 Task: Add a column "Due date".
Action: Mouse scrolled (606, 428) with delta (0, -1)
Screenshot: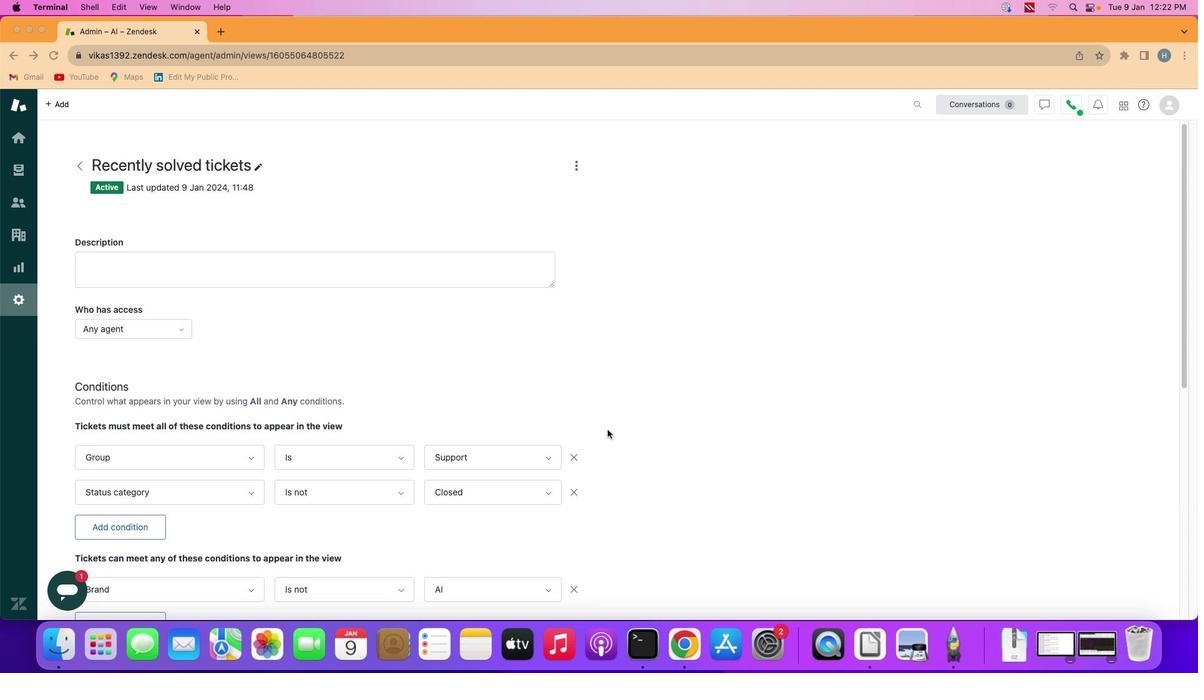 
Action: Mouse scrolled (606, 428) with delta (0, -1)
Screenshot: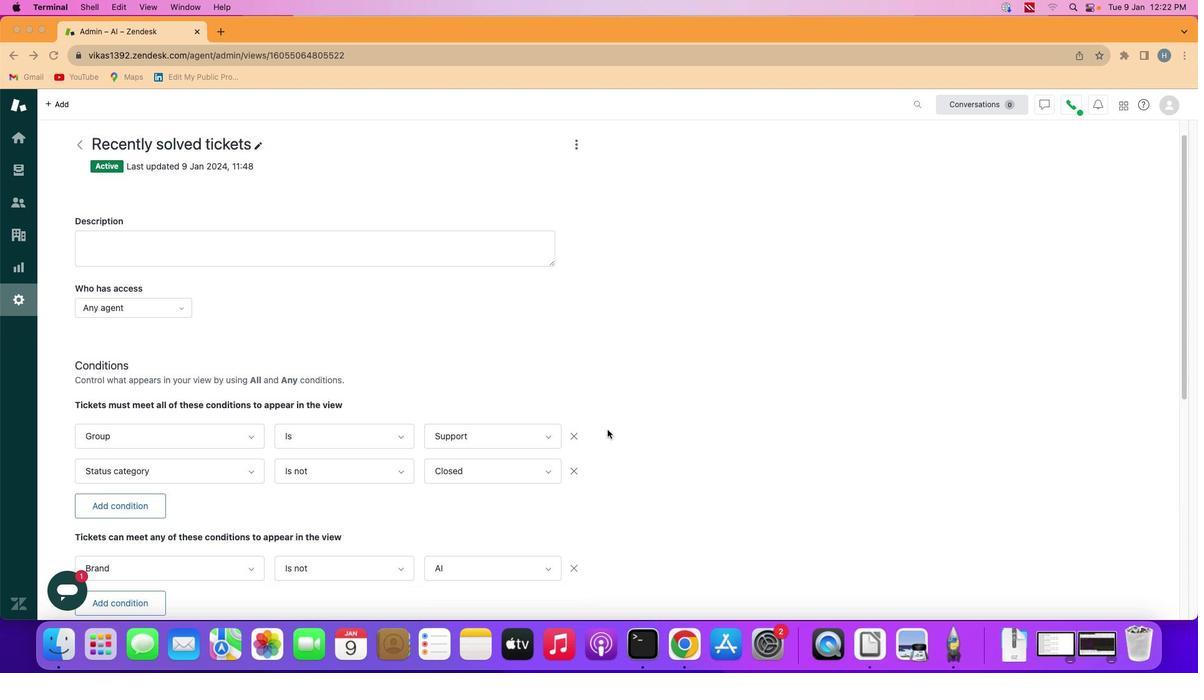 
Action: Mouse scrolled (606, 428) with delta (0, 0)
Screenshot: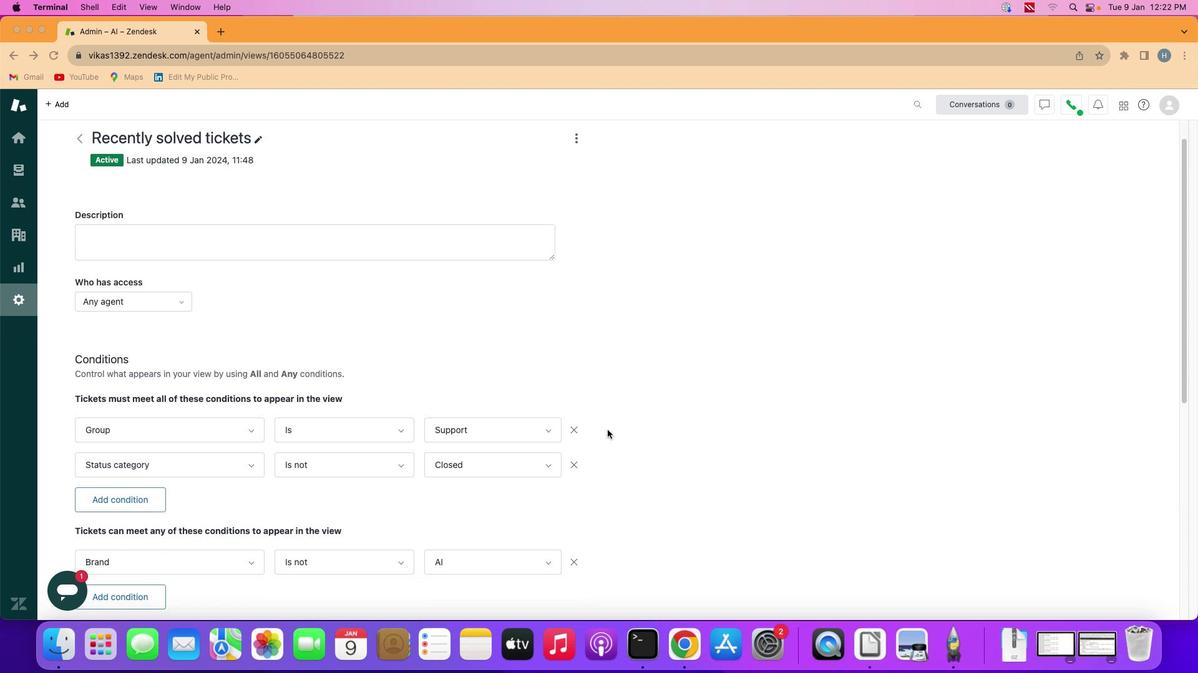 
Action: Mouse scrolled (606, 428) with delta (0, -1)
Screenshot: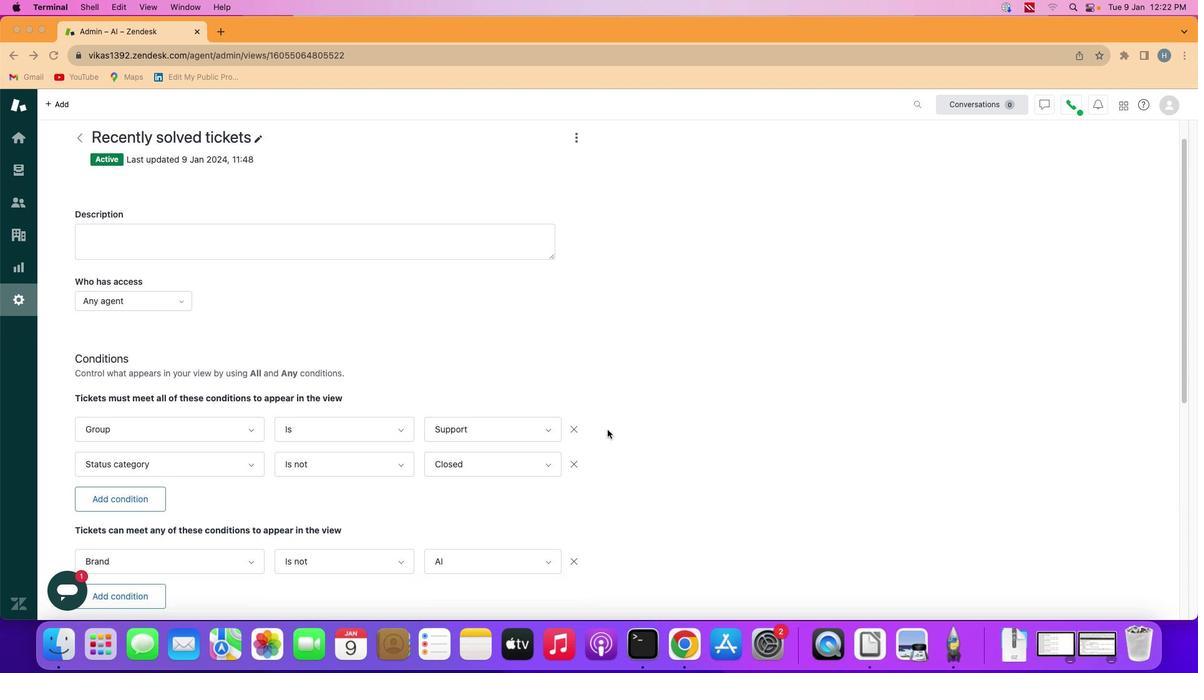 
Action: Mouse scrolled (606, 428) with delta (0, -1)
Screenshot: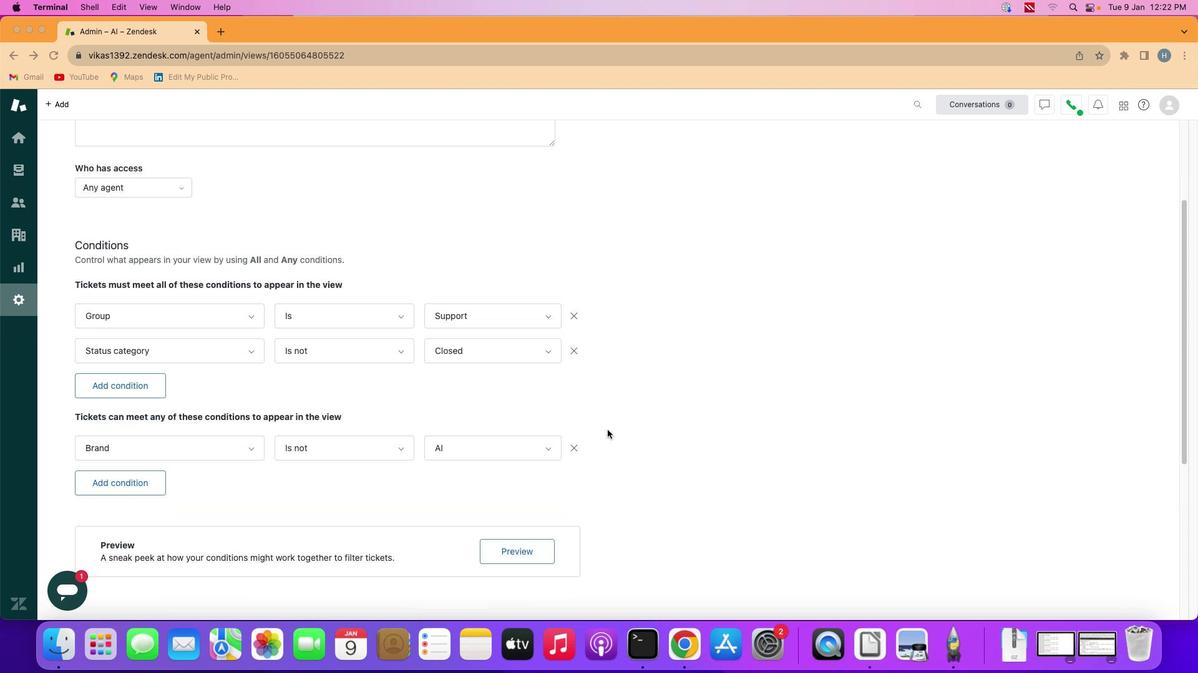 
Action: Mouse scrolled (606, 428) with delta (0, -1)
Screenshot: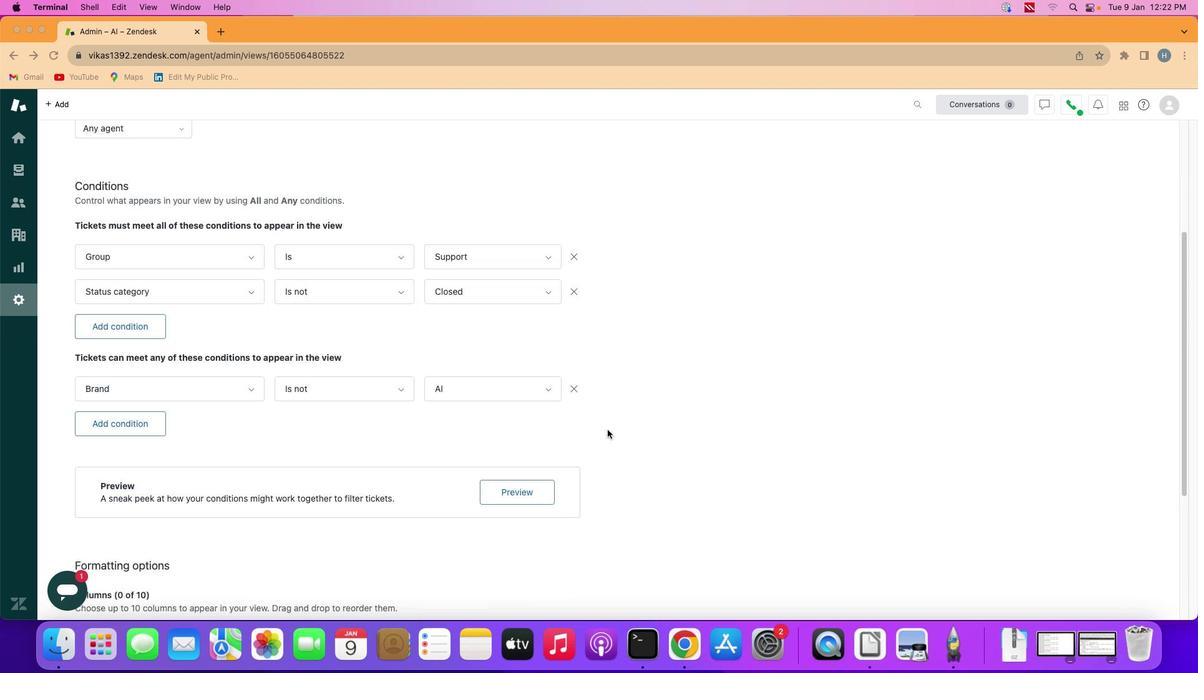 
Action: Mouse scrolled (606, 428) with delta (0, -1)
Screenshot: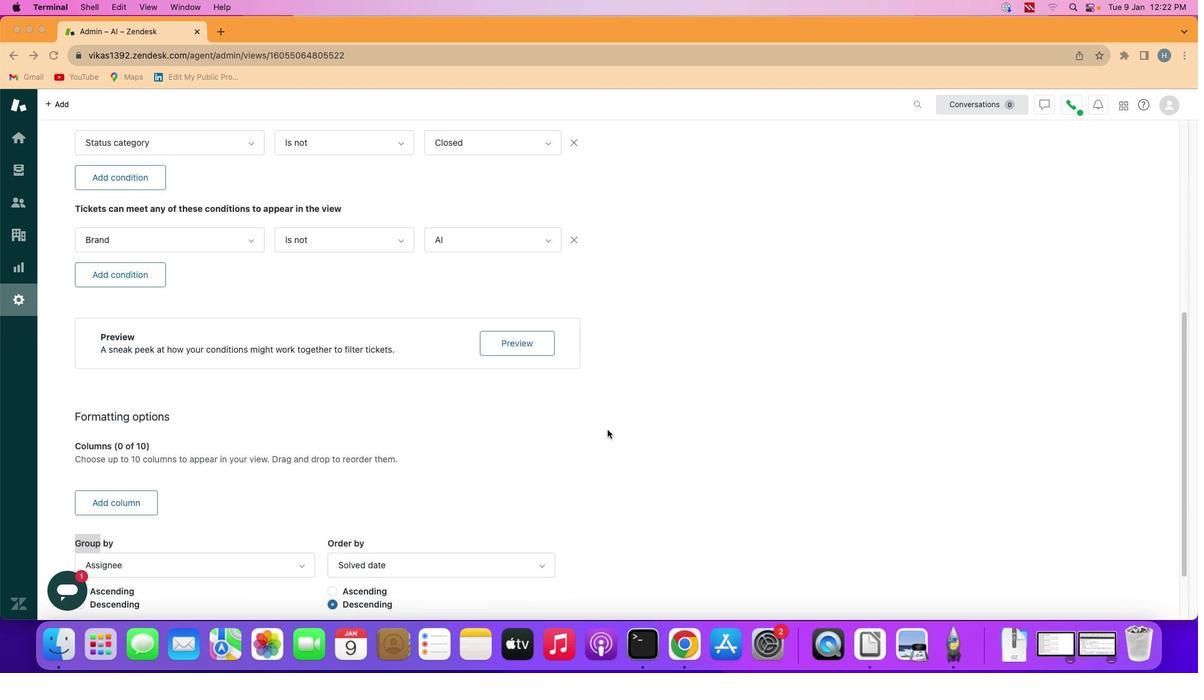 
Action: Mouse scrolled (606, 428) with delta (0, -2)
Screenshot: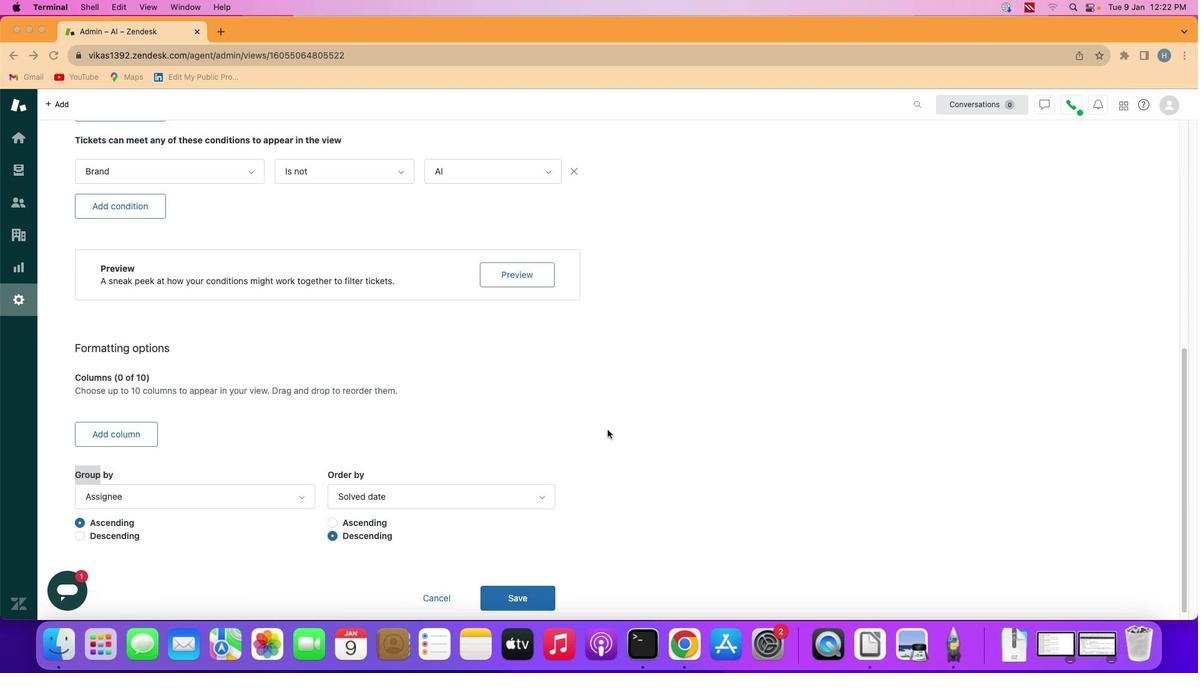 
Action: Mouse scrolled (606, 428) with delta (0, -3)
Screenshot: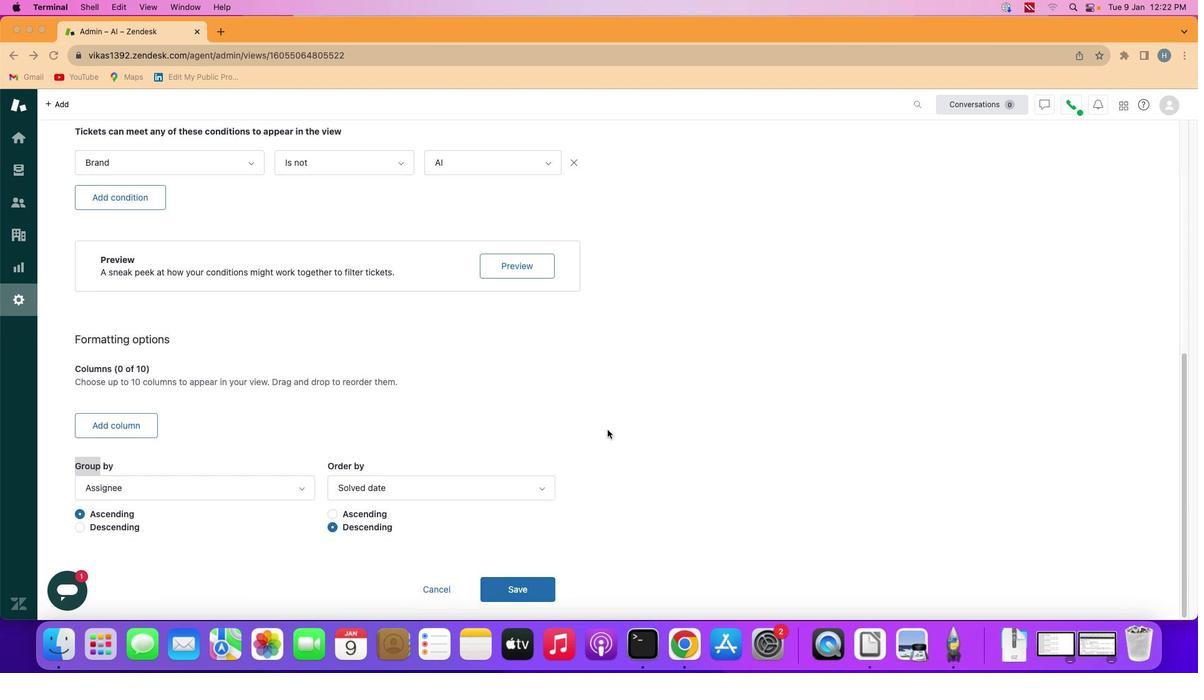 
Action: Mouse scrolled (606, 428) with delta (0, -3)
Screenshot: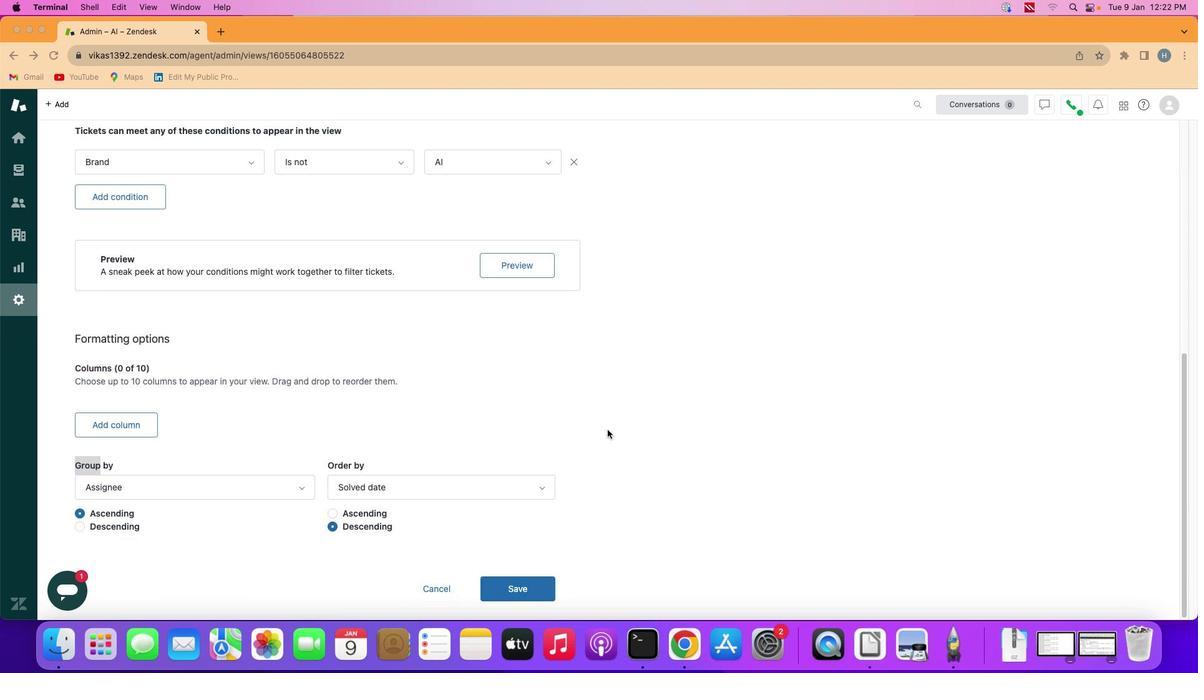 
Action: Mouse scrolled (606, 428) with delta (0, -3)
Screenshot: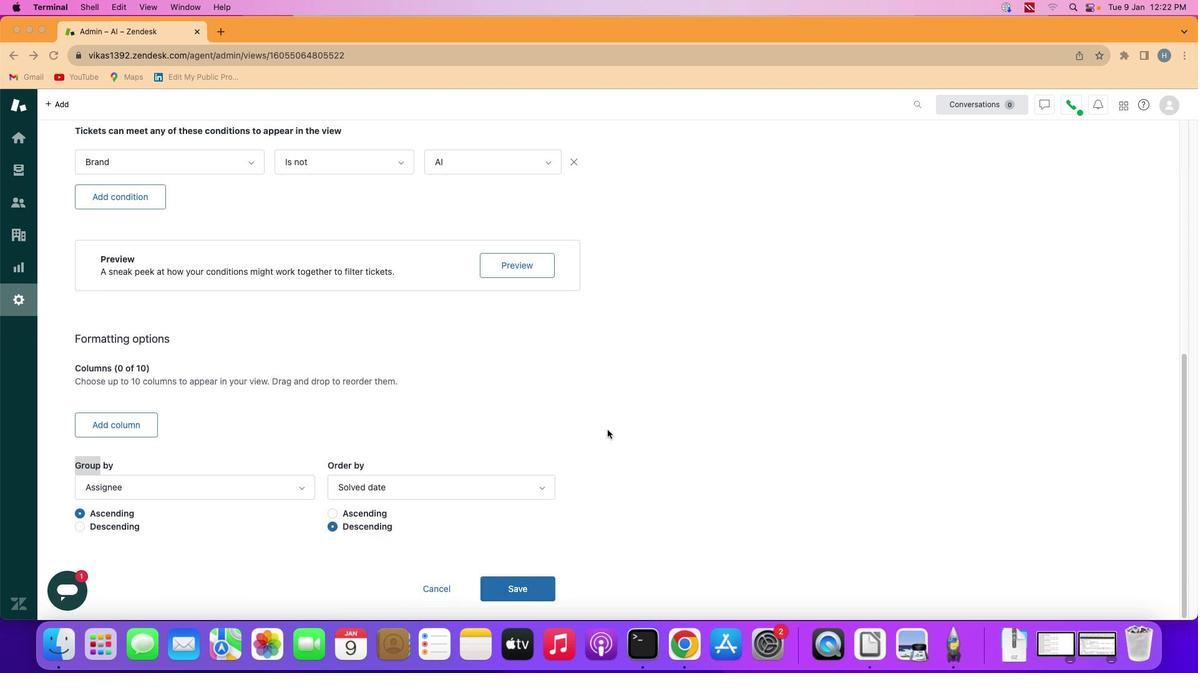 
Action: Mouse scrolled (606, 428) with delta (0, -1)
Screenshot: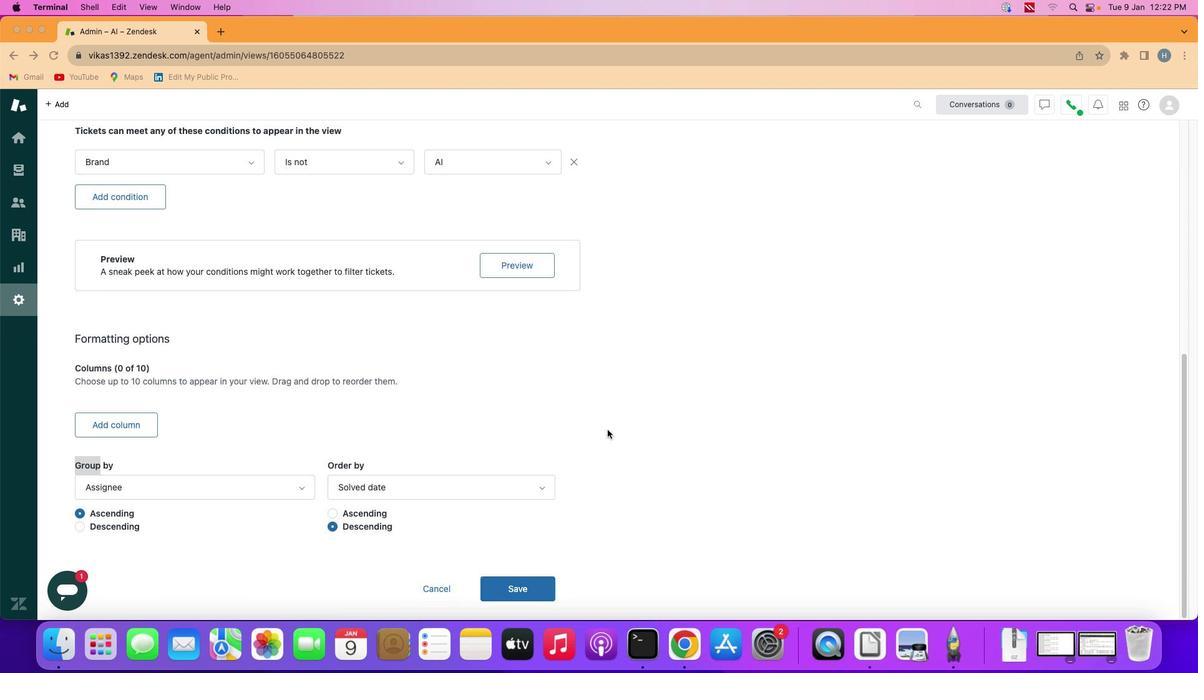 
Action: Mouse scrolled (606, 428) with delta (0, -1)
Screenshot: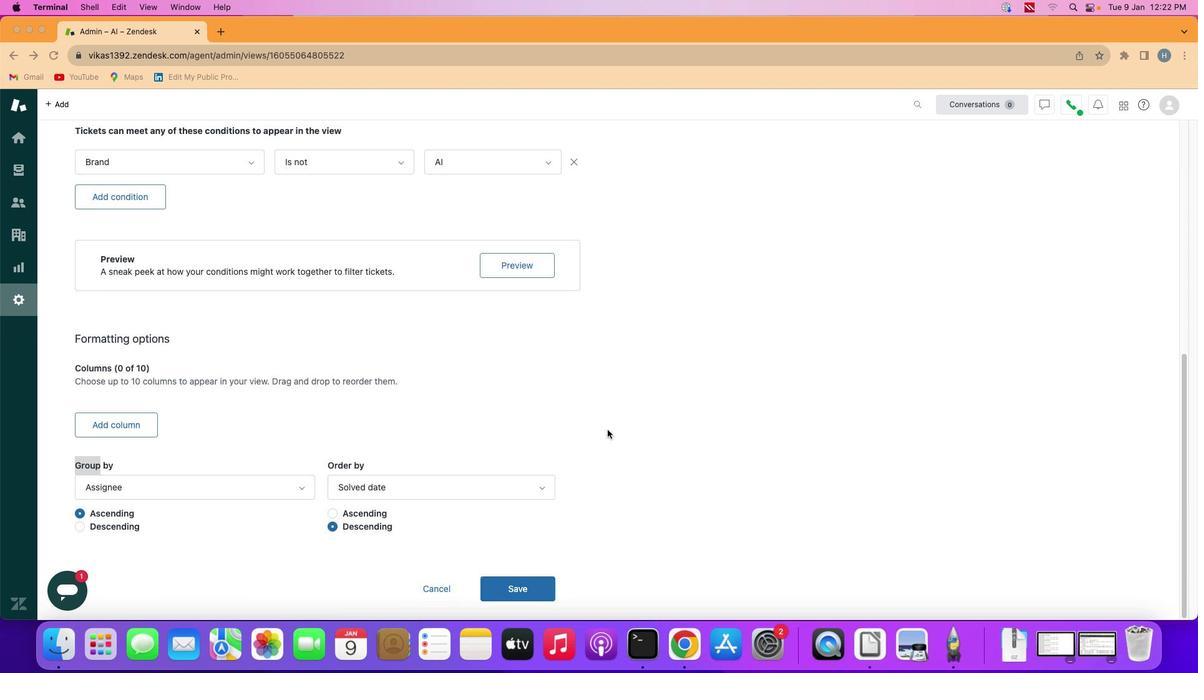 
Action: Mouse scrolled (606, 428) with delta (0, -1)
Screenshot: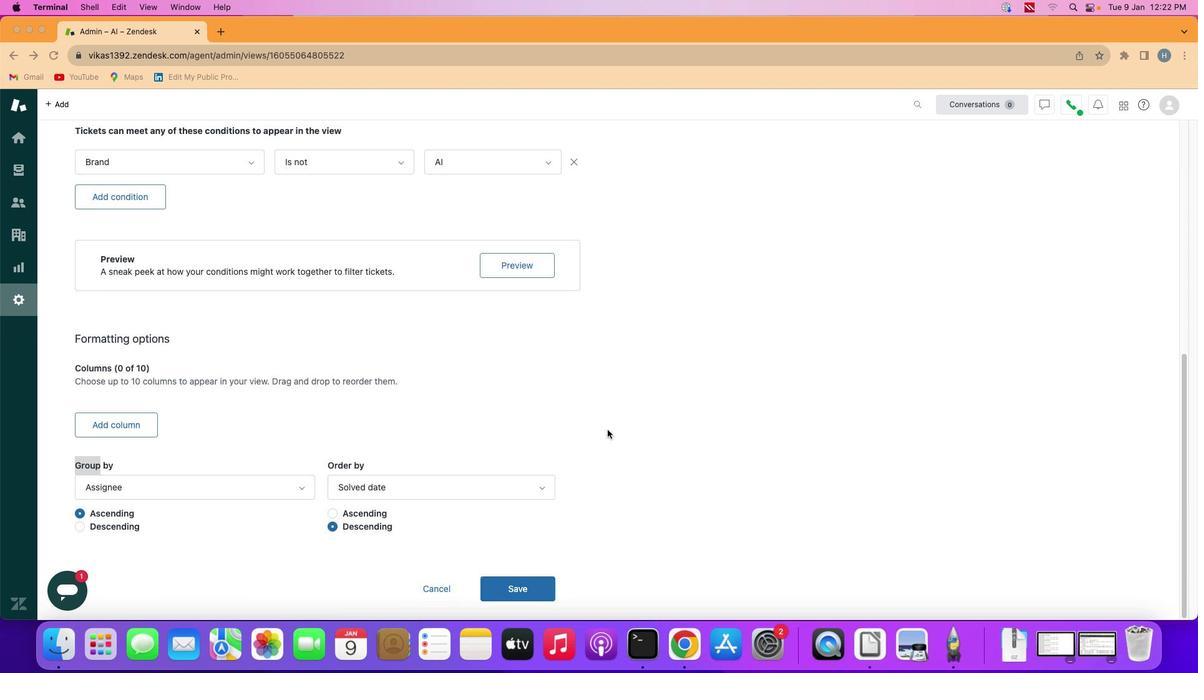 
Action: Mouse scrolled (606, 428) with delta (0, -1)
Screenshot: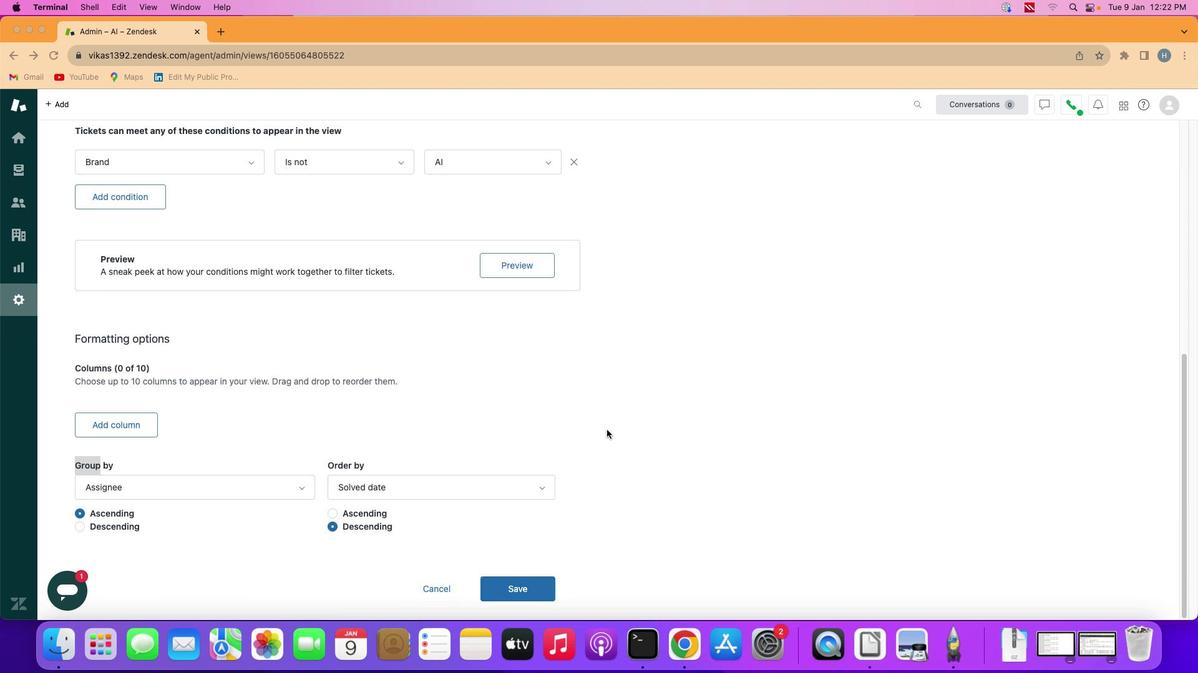 
Action: Mouse scrolled (606, 428) with delta (0, -2)
Screenshot: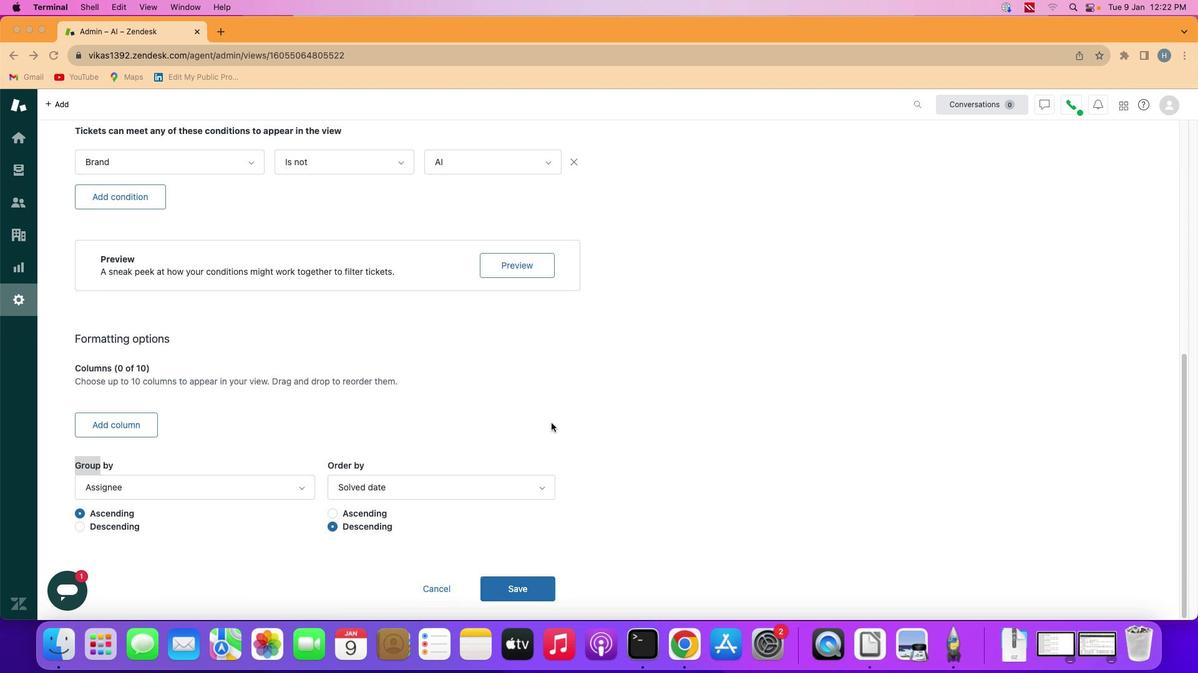
Action: Mouse moved to (139, 424)
Screenshot: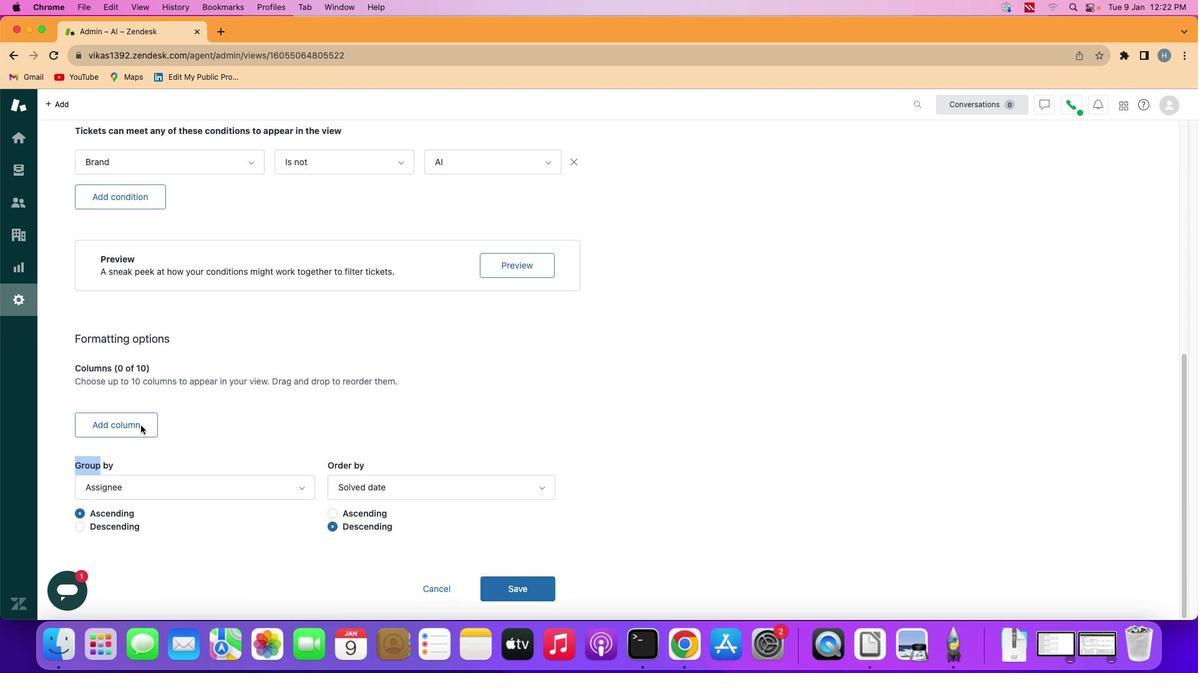 
Action: Mouse pressed left at (139, 424)
Screenshot: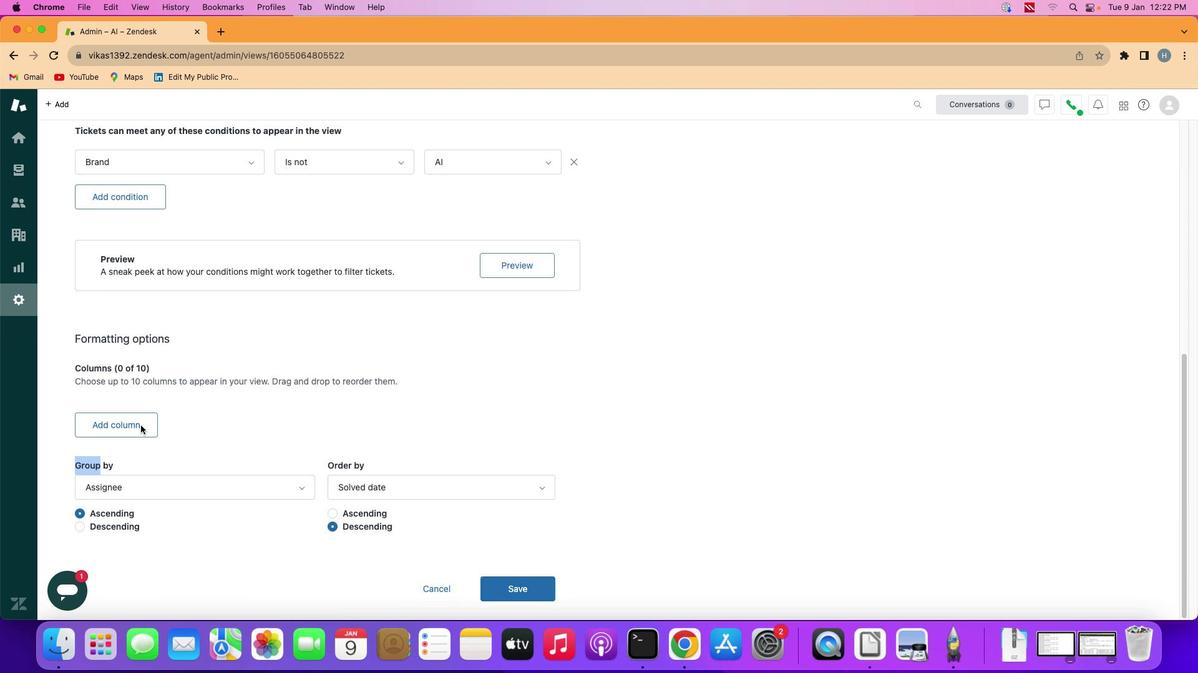 
Action: Mouse moved to (137, 424)
Screenshot: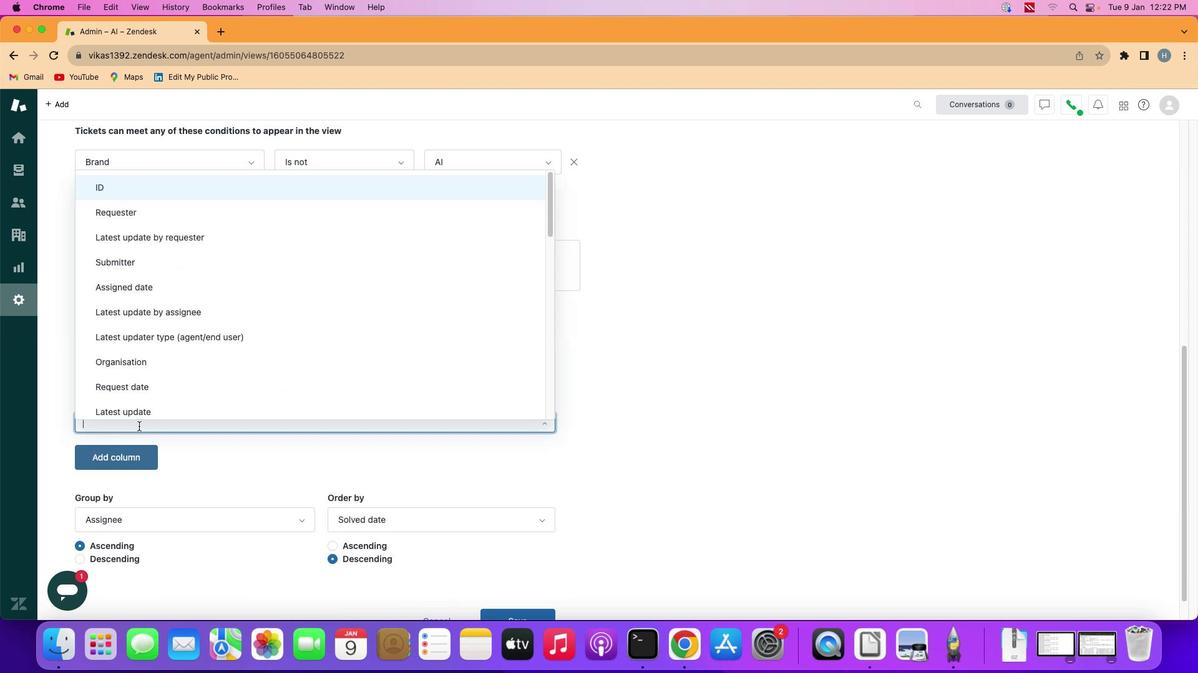 
Action: Mouse pressed left at (137, 424)
Screenshot: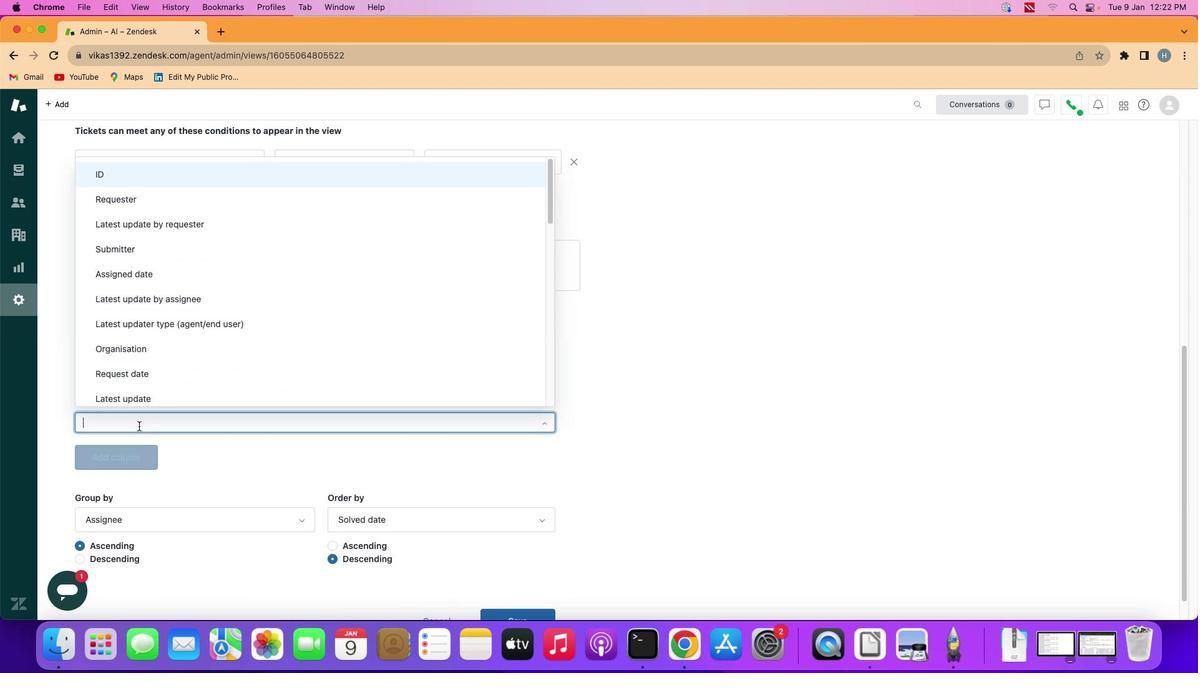 
Action: Mouse moved to (266, 350)
Screenshot: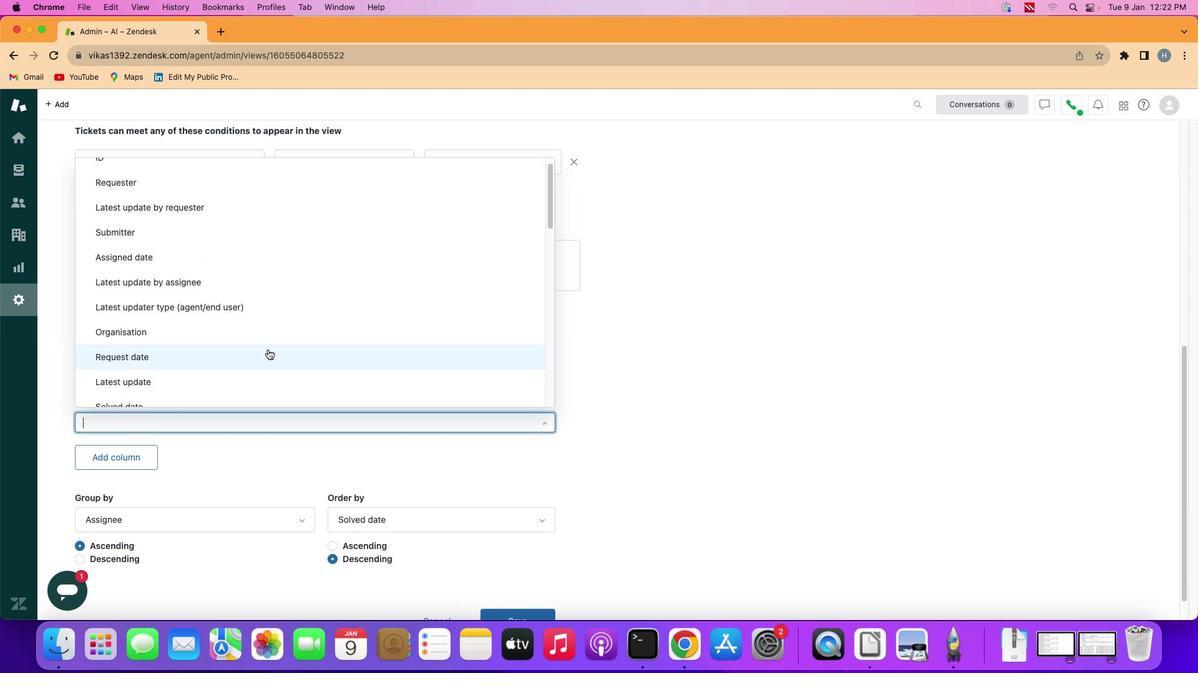 
Action: Mouse scrolled (266, 350) with delta (0, -1)
Screenshot: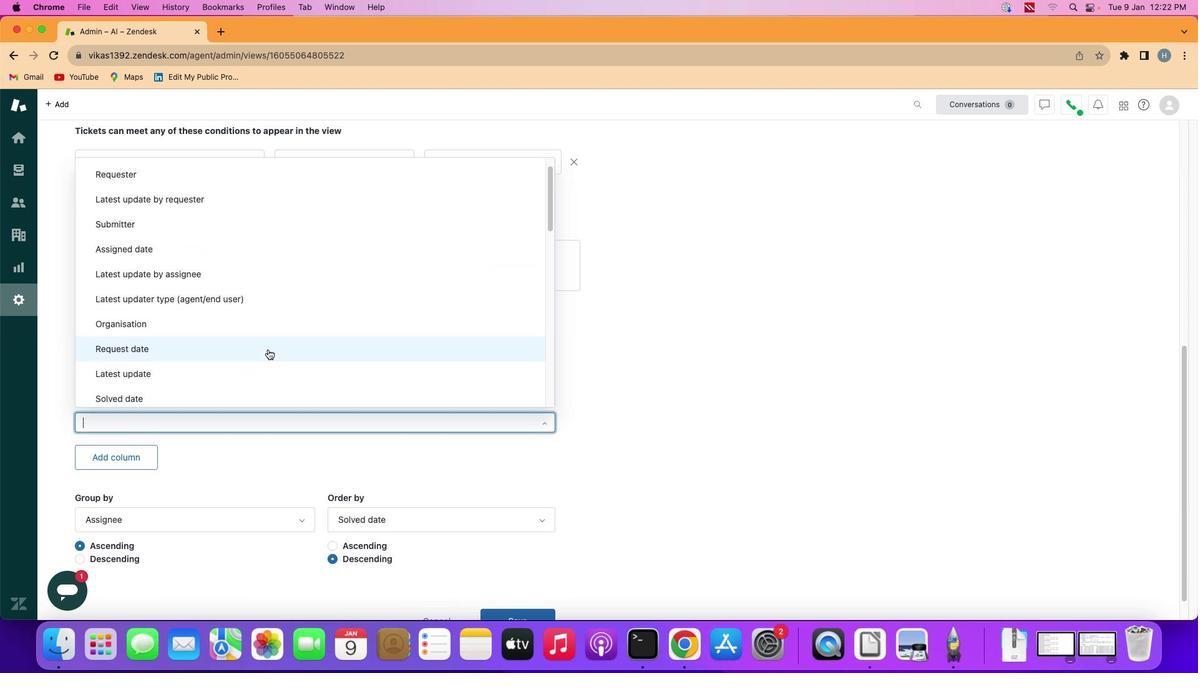 
Action: Mouse moved to (266, 349)
Screenshot: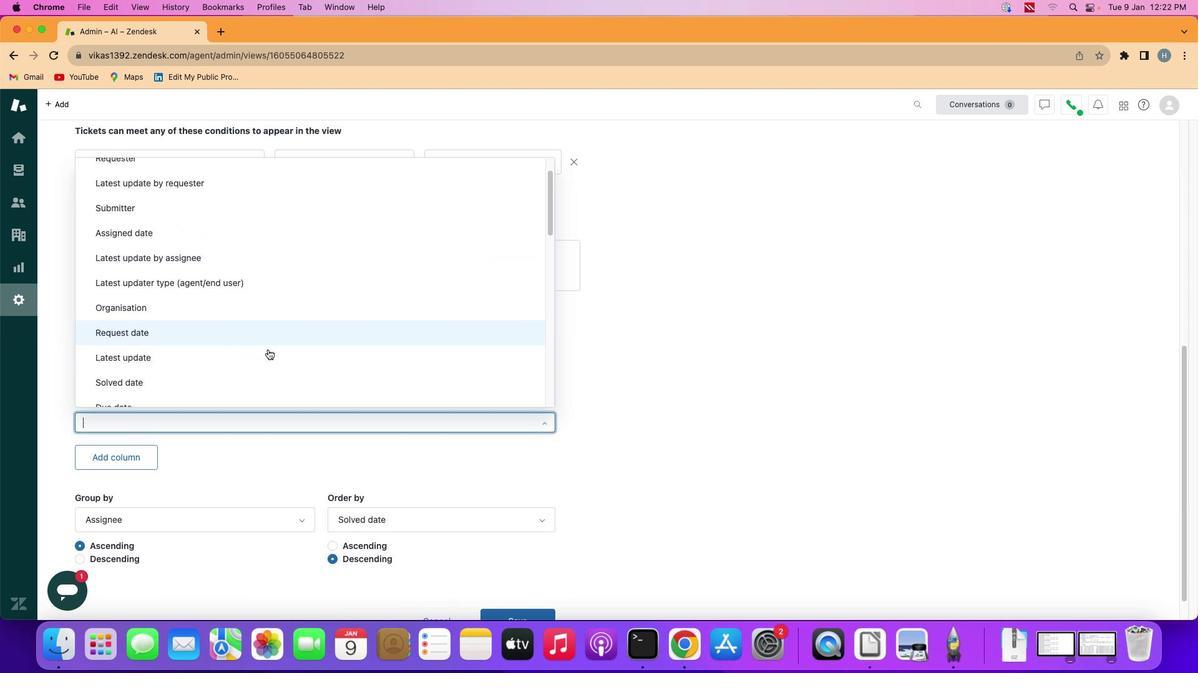 
Action: Mouse scrolled (266, 349) with delta (0, -1)
Screenshot: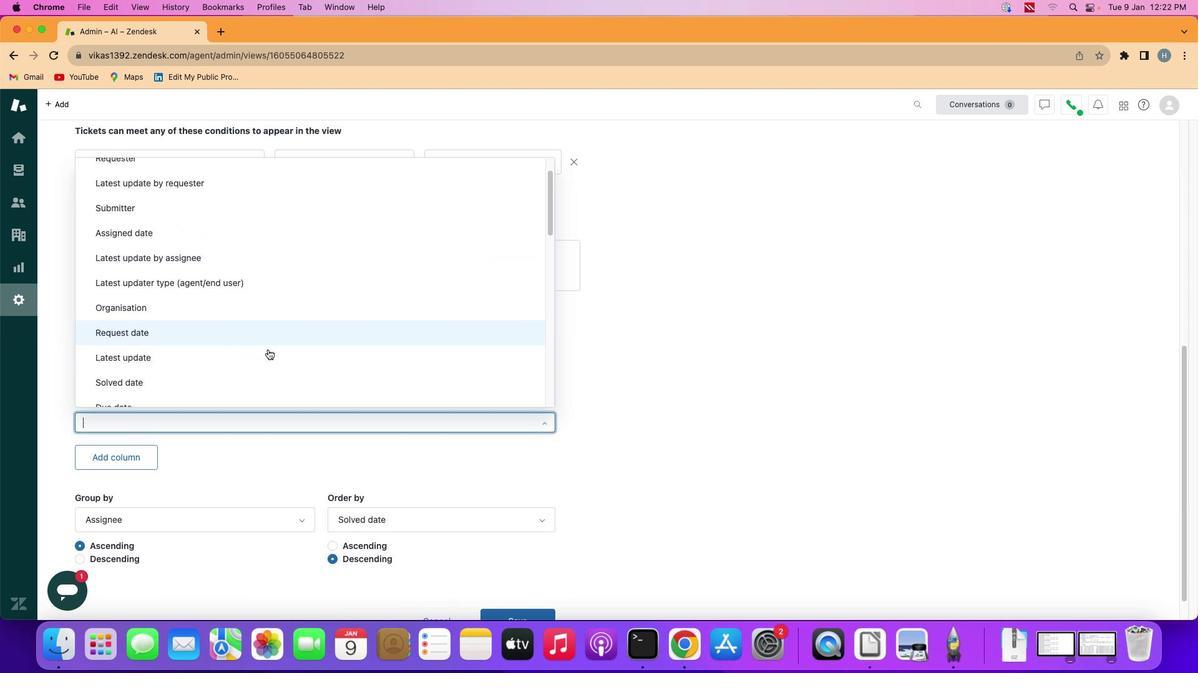 
Action: Mouse moved to (266, 349)
Screenshot: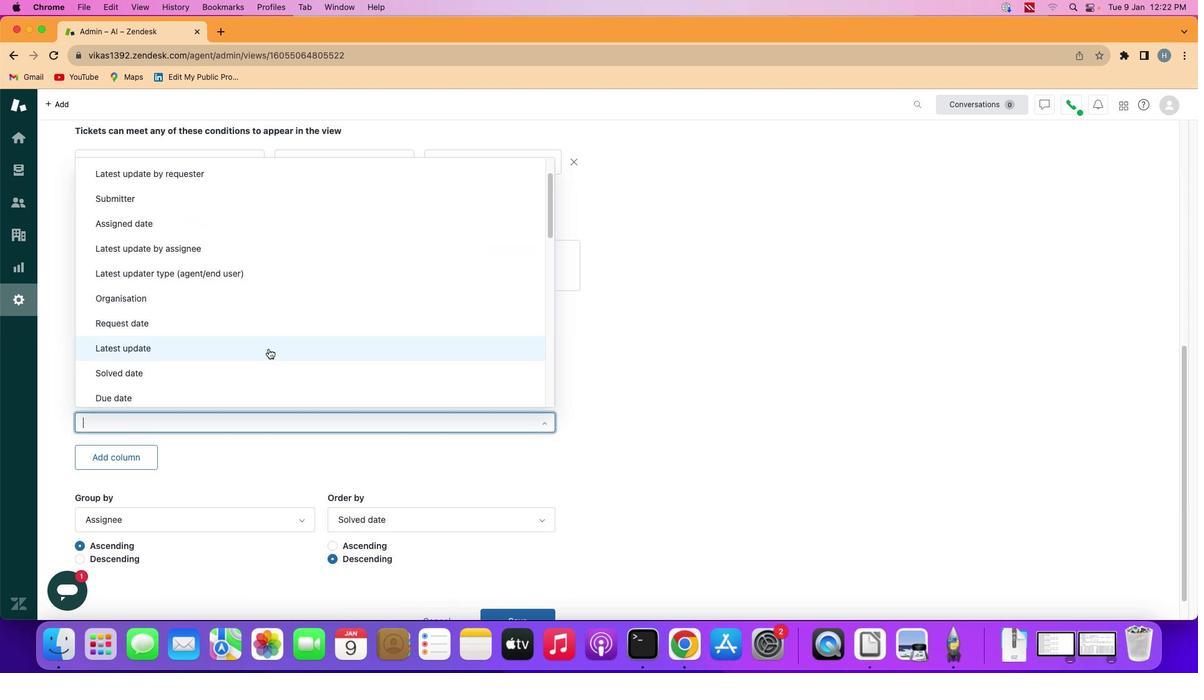 
Action: Mouse scrolled (266, 349) with delta (0, -1)
Screenshot: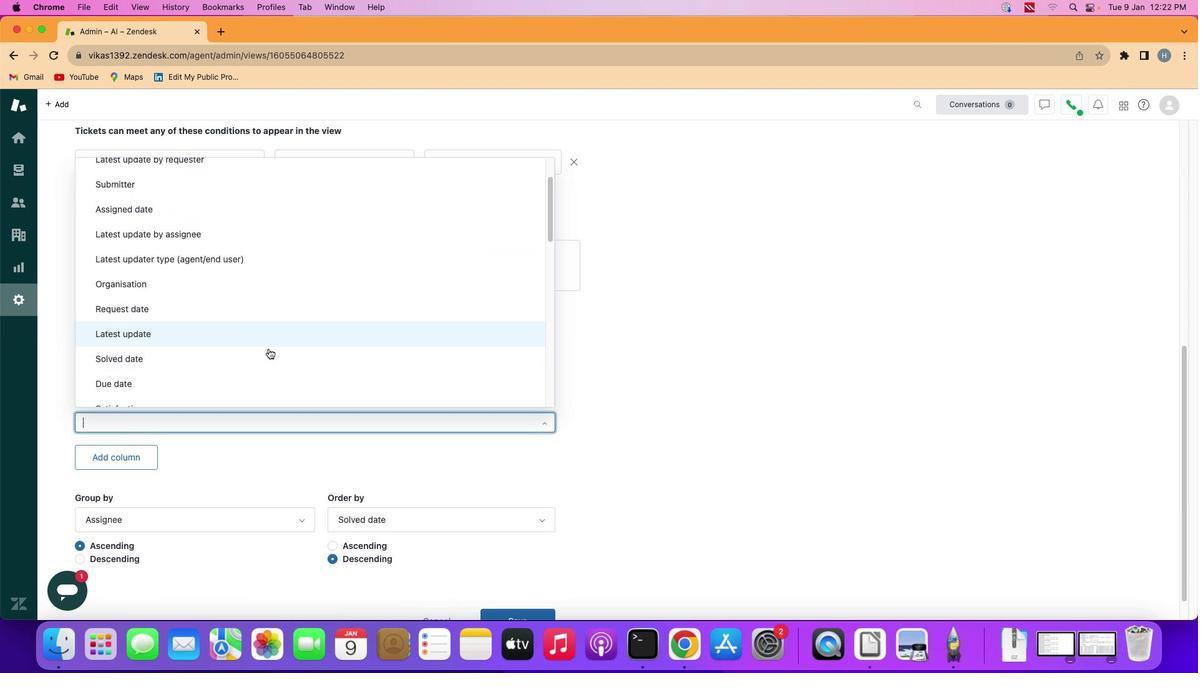 
Action: Mouse moved to (267, 348)
Screenshot: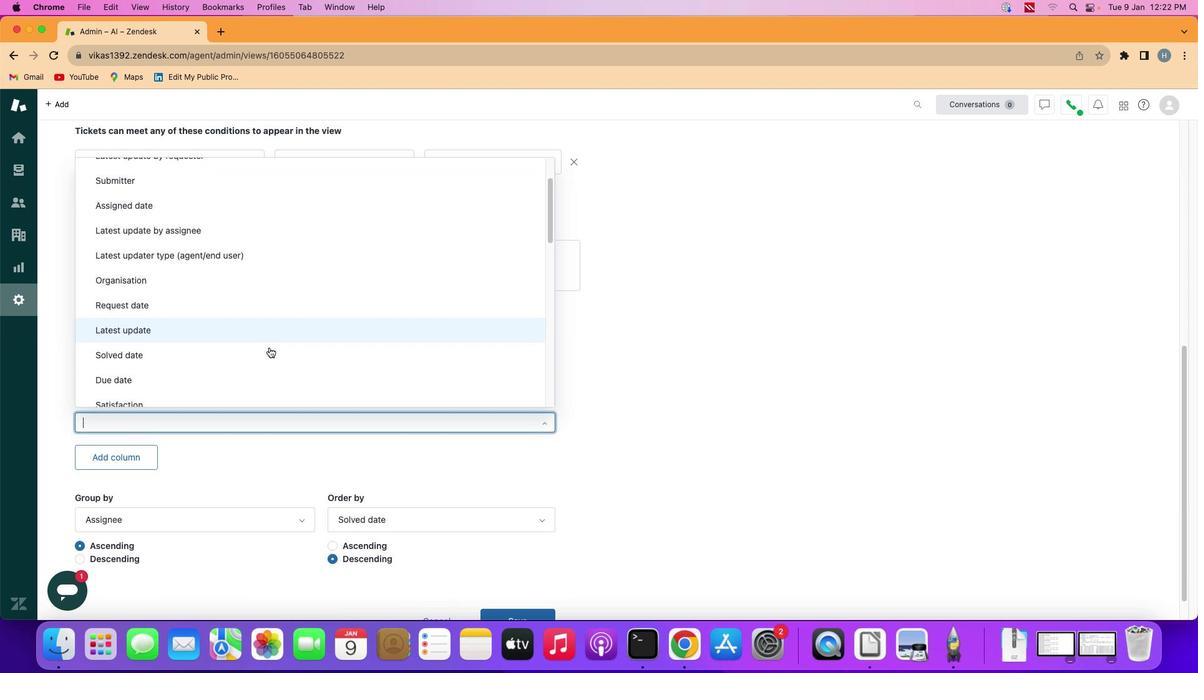 
Action: Mouse scrolled (267, 348) with delta (0, -1)
Screenshot: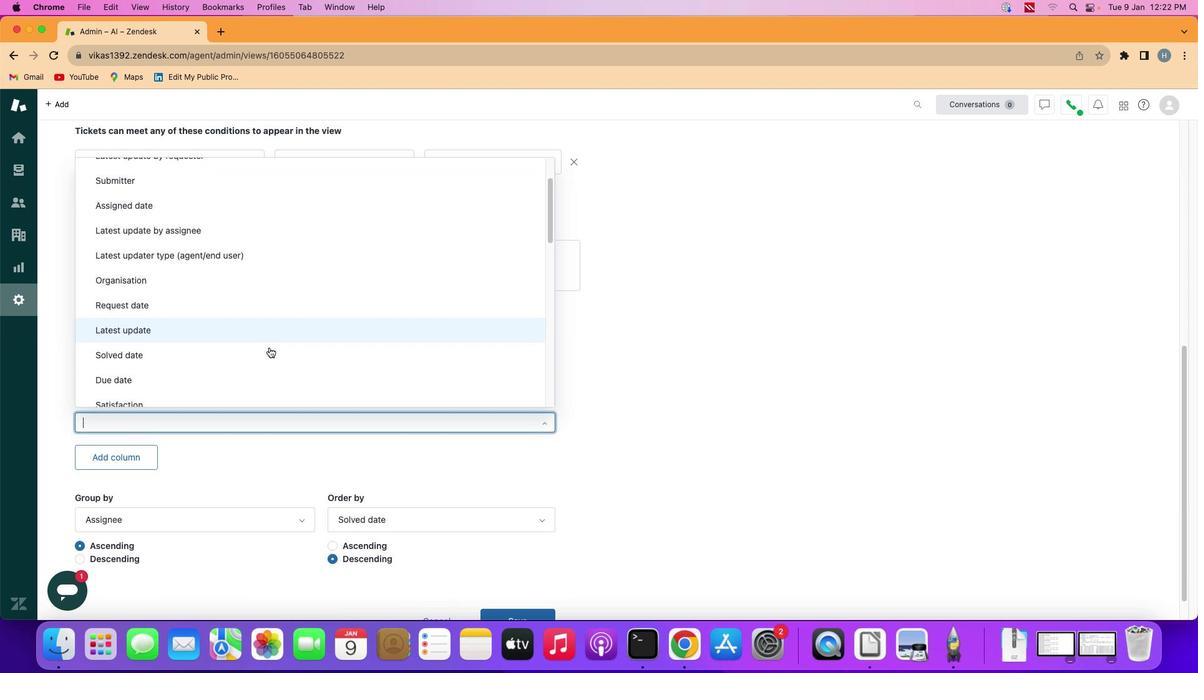 
Action: Mouse moved to (267, 347)
Screenshot: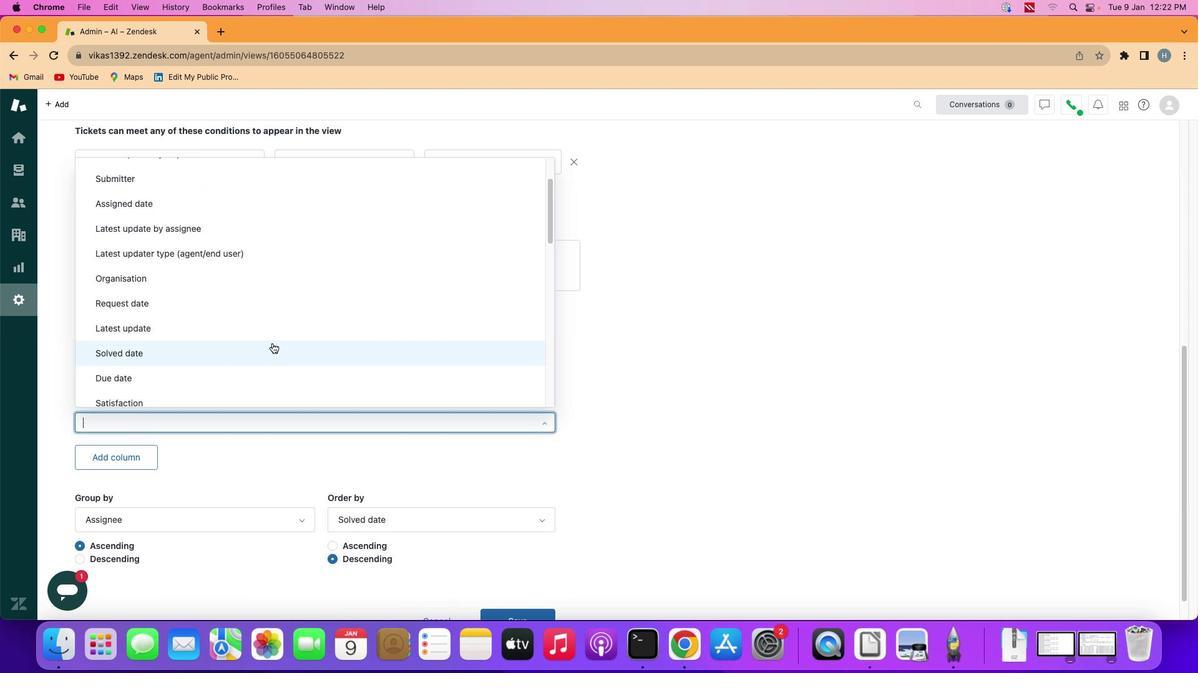 
Action: Mouse scrolled (267, 347) with delta (0, -1)
Screenshot: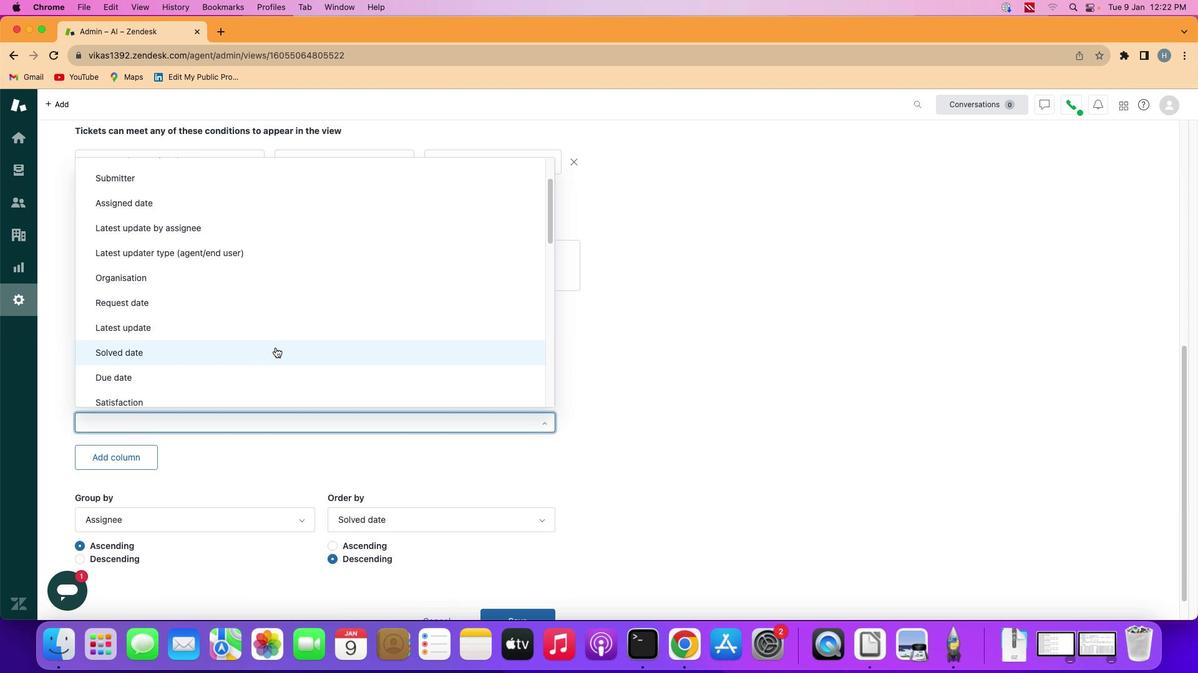 
Action: Mouse moved to (260, 371)
Screenshot: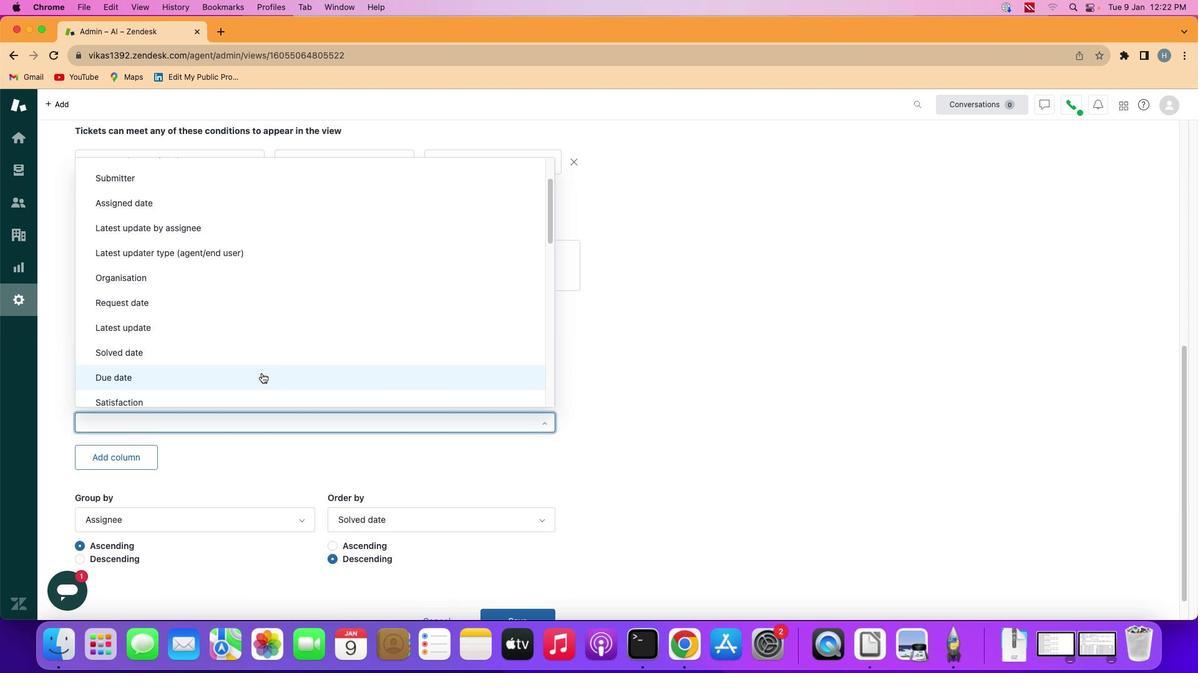 
Action: Mouse pressed left at (260, 371)
Screenshot: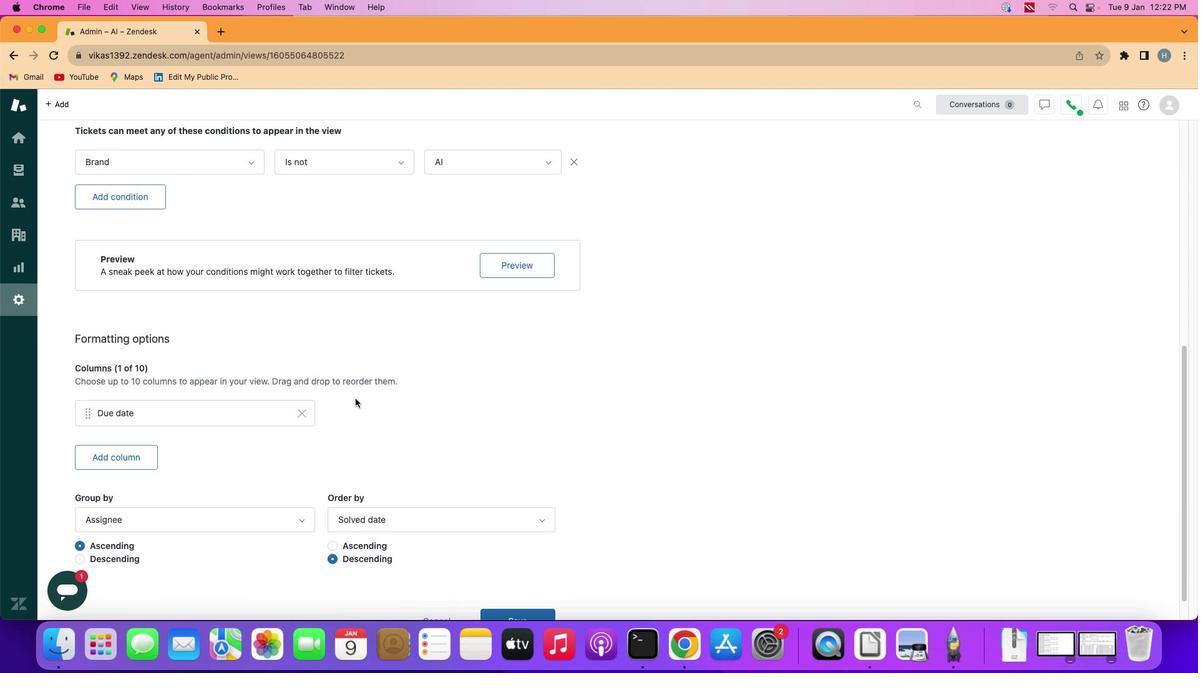 
Action: Mouse moved to (426, 413)
Screenshot: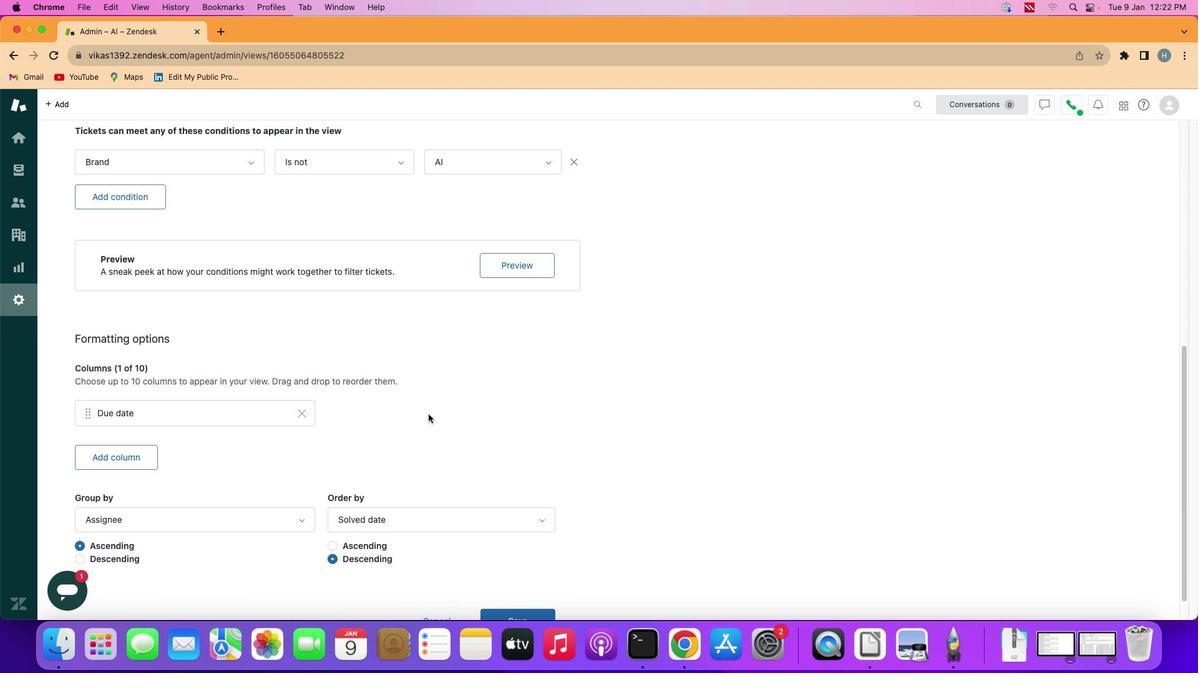 
